 Task: Create a due date automation trigger when advanced on, on the monday of the week before a card is due add content with a name or a description not starting with resume at 11:00 AM.
Action: Mouse moved to (935, 69)
Screenshot: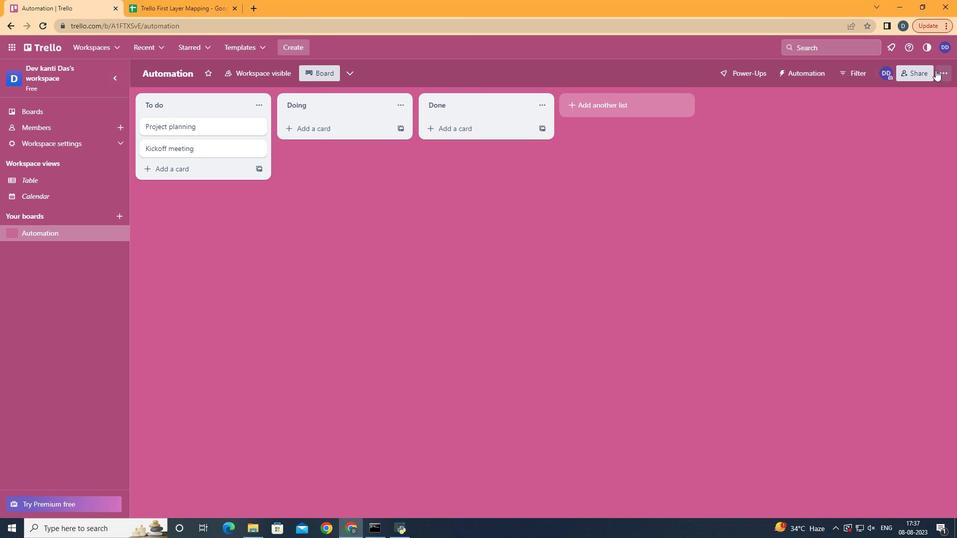 
Action: Mouse pressed left at (935, 69)
Screenshot: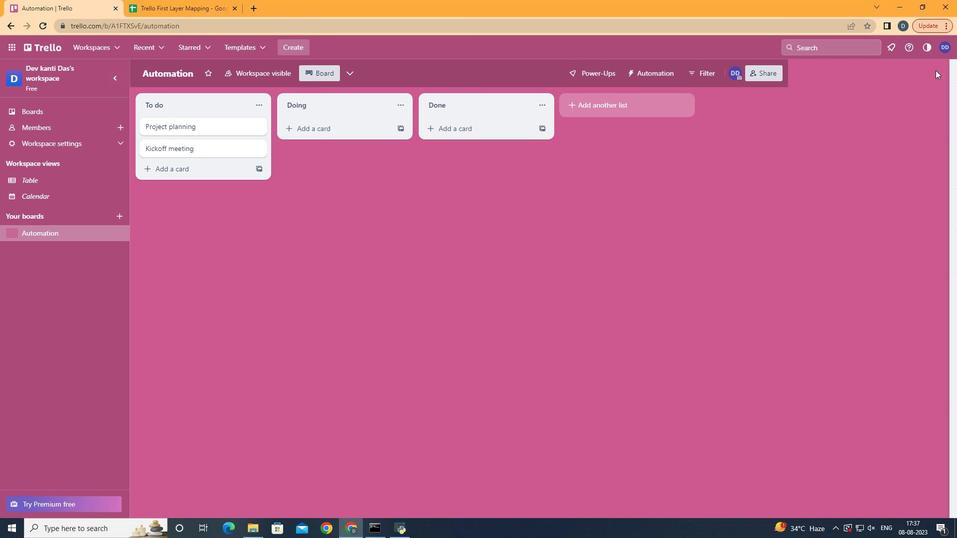 
Action: Mouse moved to (882, 206)
Screenshot: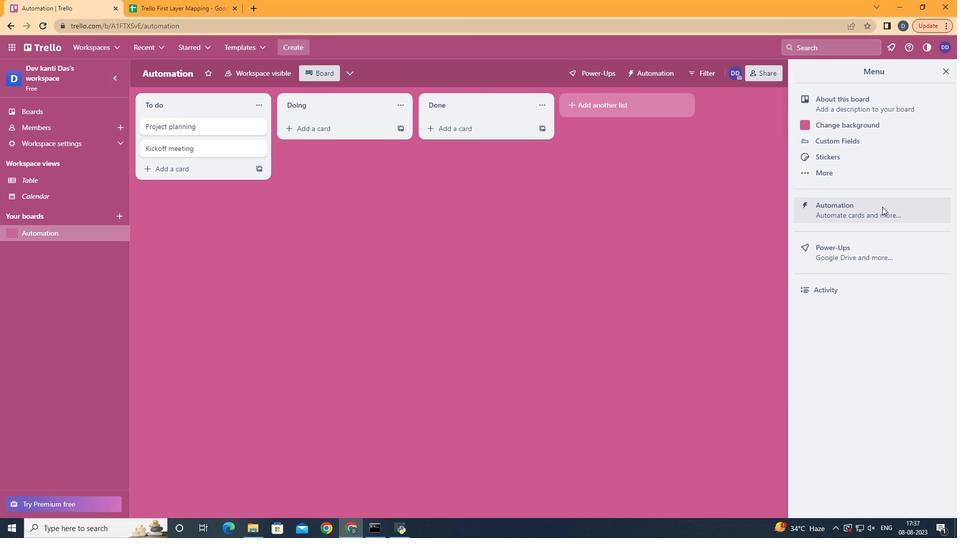 
Action: Mouse pressed left at (882, 206)
Screenshot: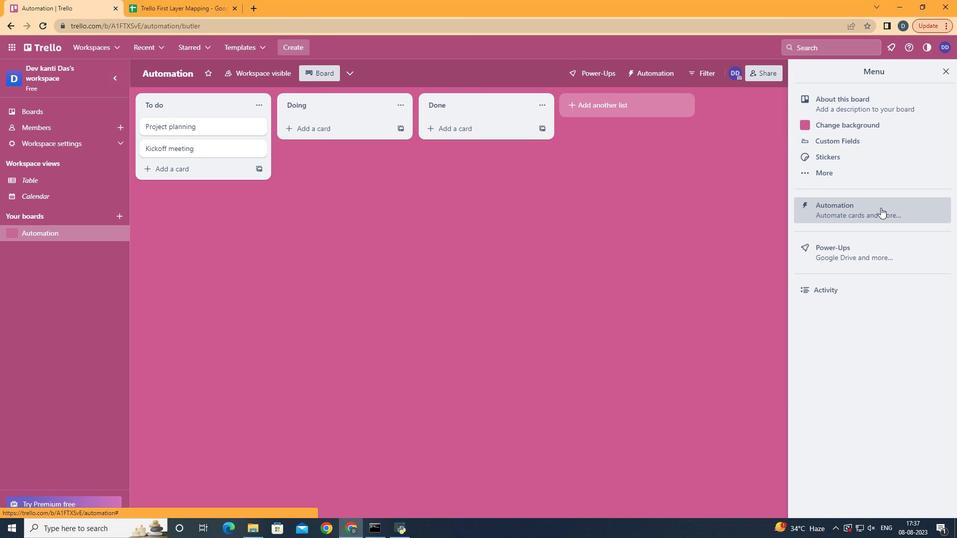 
Action: Mouse moved to (182, 202)
Screenshot: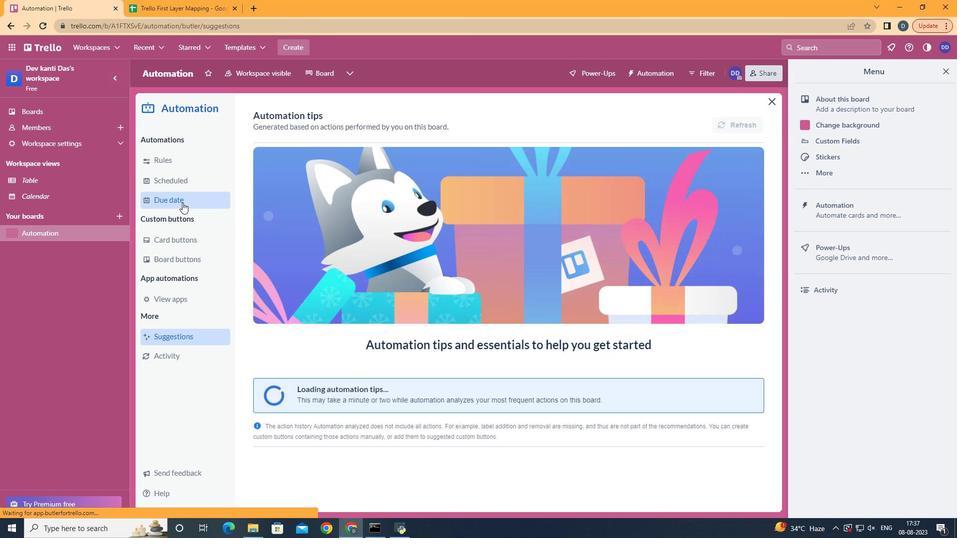 
Action: Mouse pressed left at (182, 202)
Screenshot: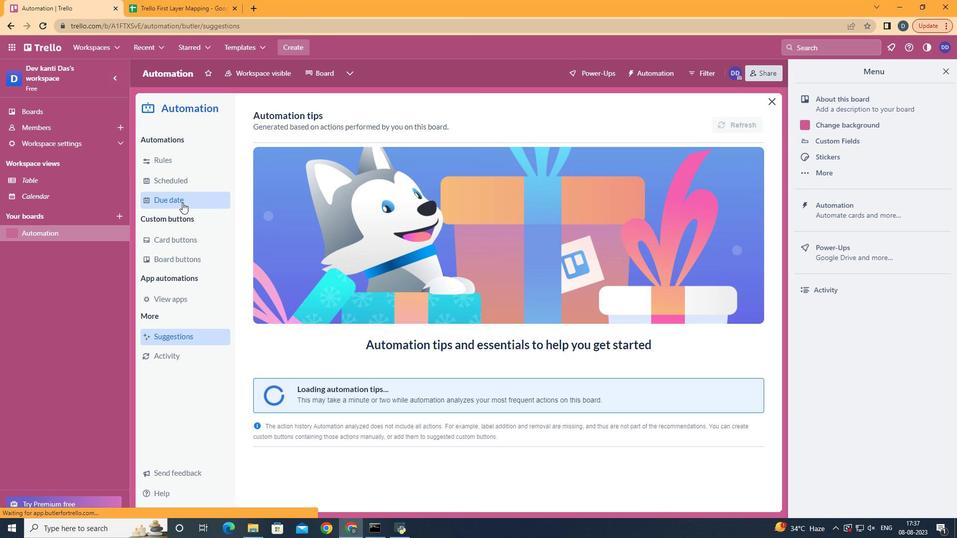 
Action: Mouse moved to (703, 118)
Screenshot: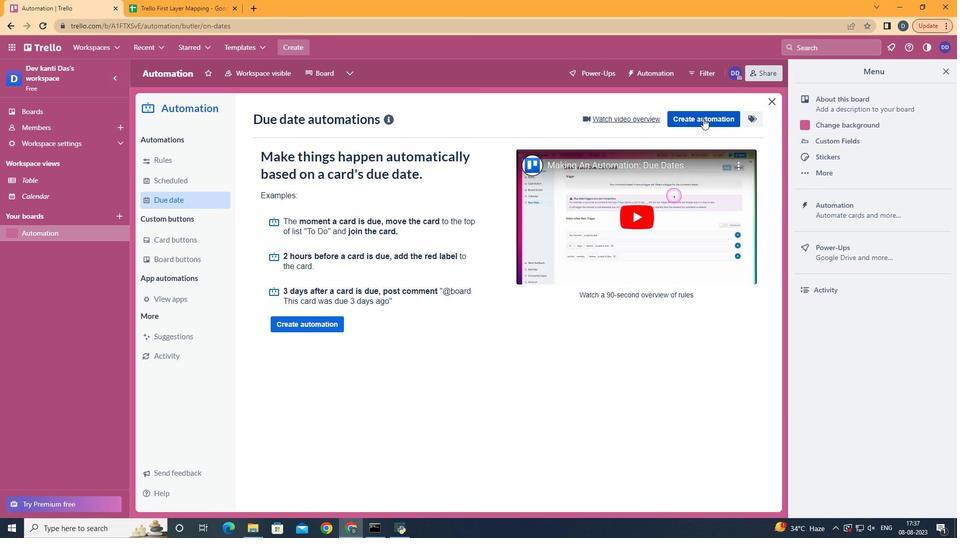 
Action: Mouse pressed left at (703, 118)
Screenshot: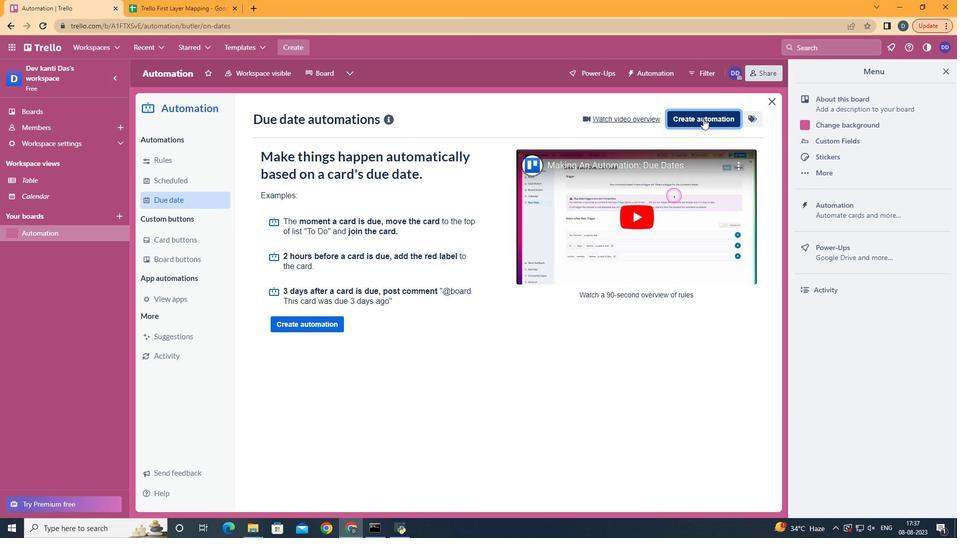 
Action: Mouse moved to (513, 206)
Screenshot: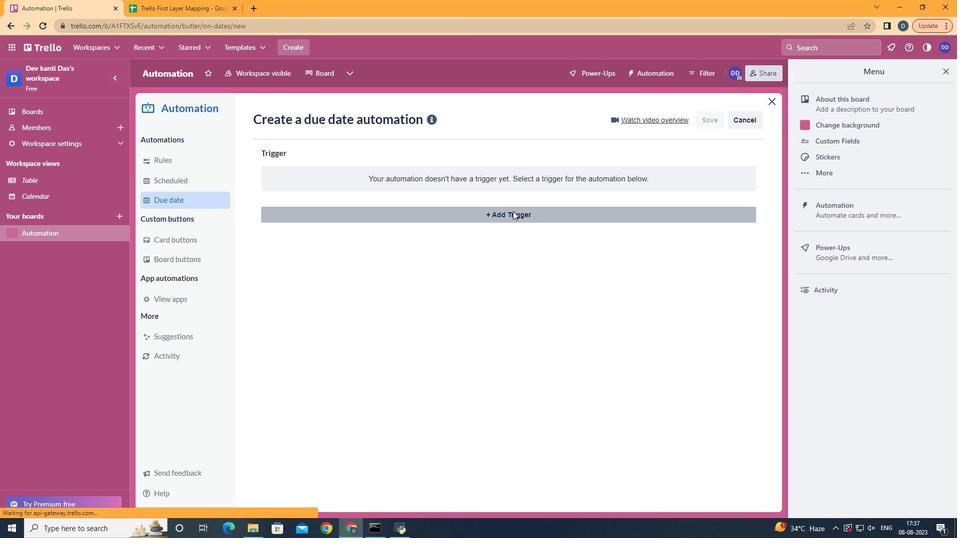
Action: Mouse pressed left at (513, 206)
Screenshot: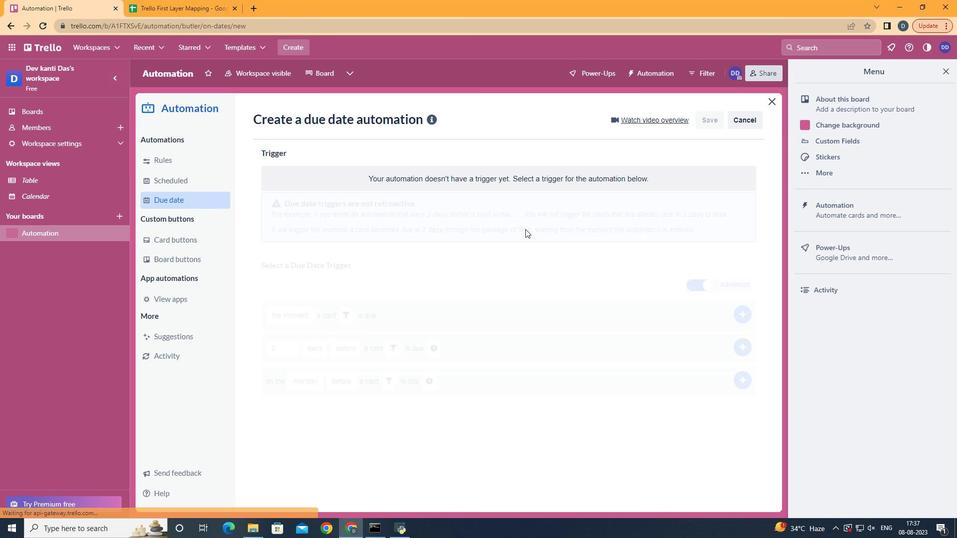 
Action: Mouse moved to (353, 480)
Screenshot: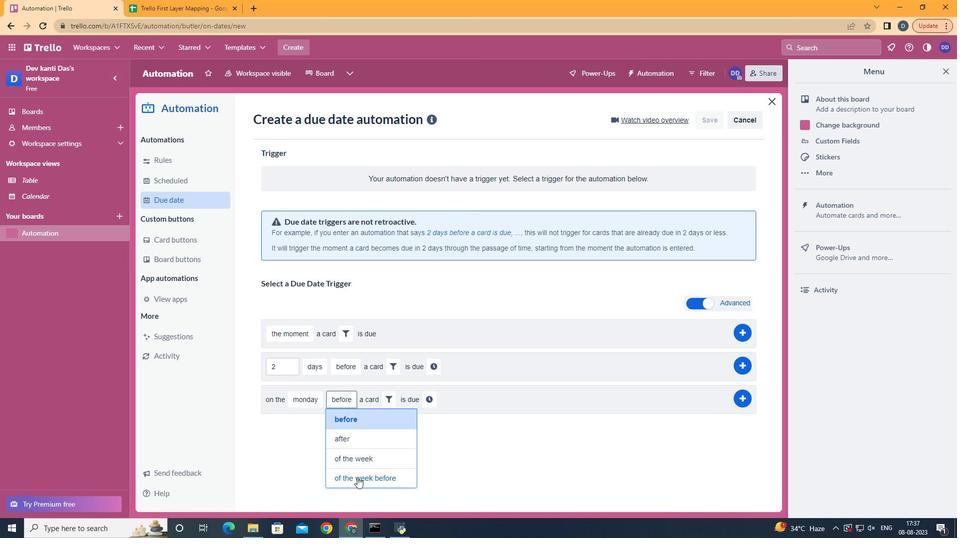 
Action: Mouse pressed left at (353, 480)
Screenshot: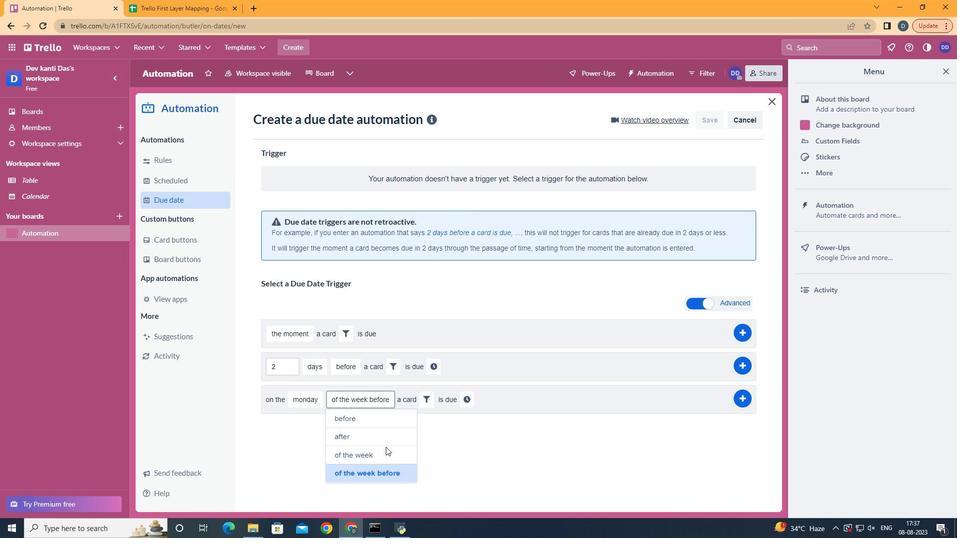 
Action: Mouse moved to (430, 394)
Screenshot: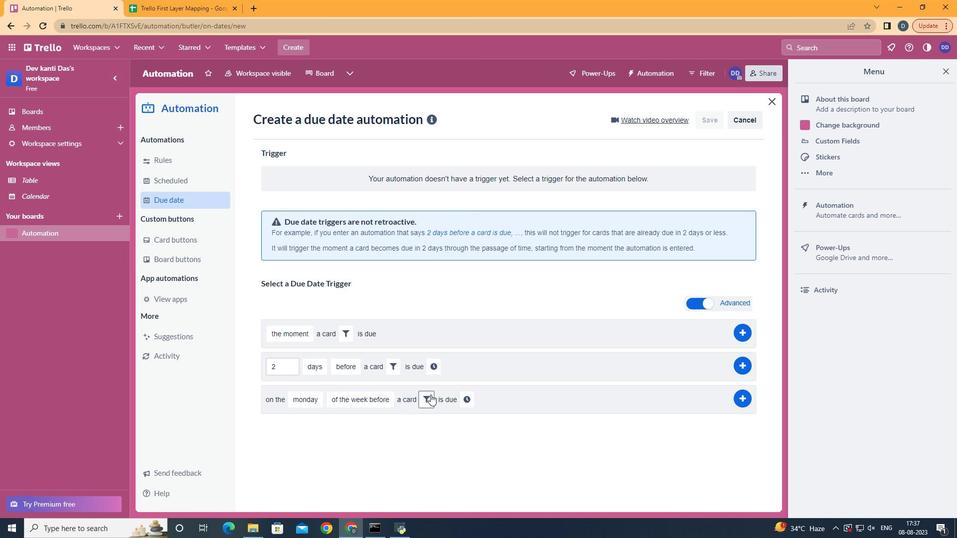 
Action: Mouse pressed left at (430, 394)
Screenshot: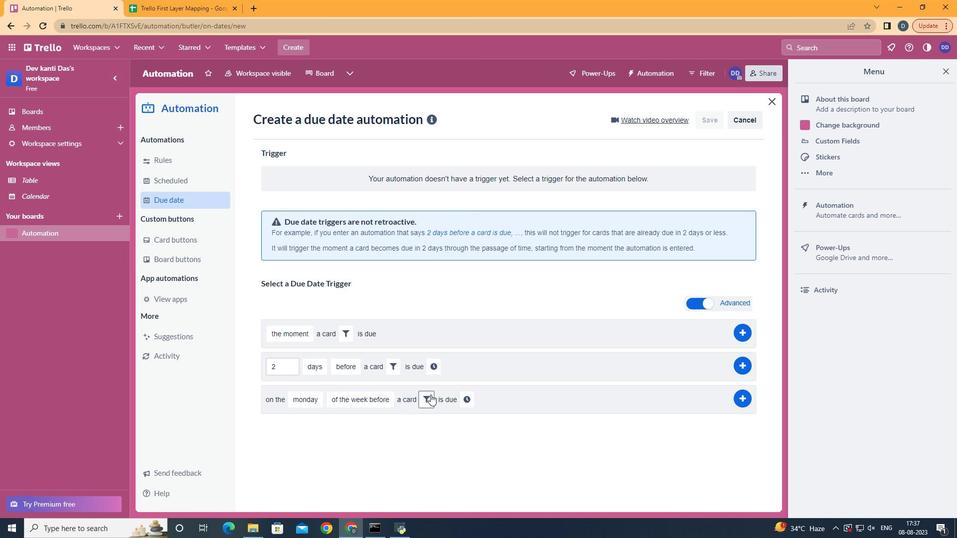 
Action: Mouse moved to (552, 424)
Screenshot: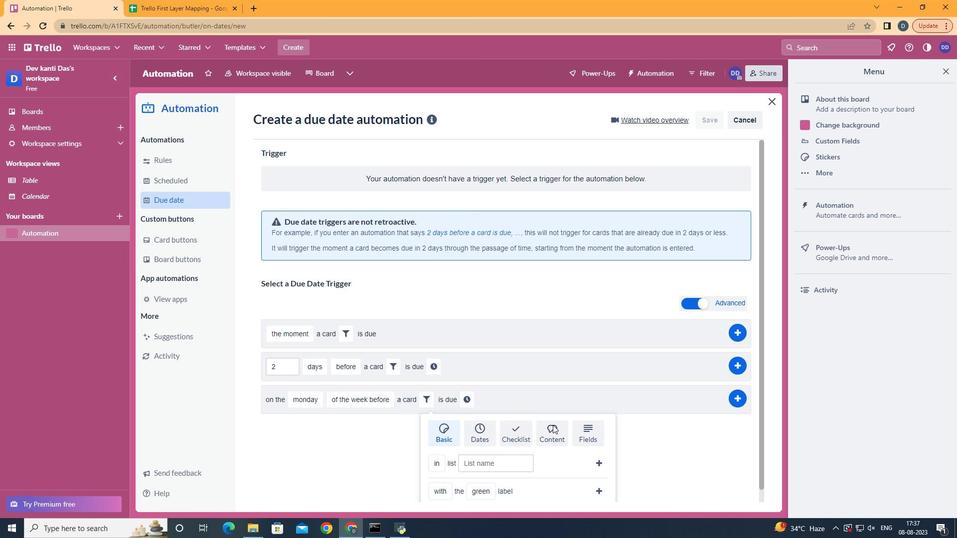 
Action: Mouse pressed left at (552, 424)
Screenshot: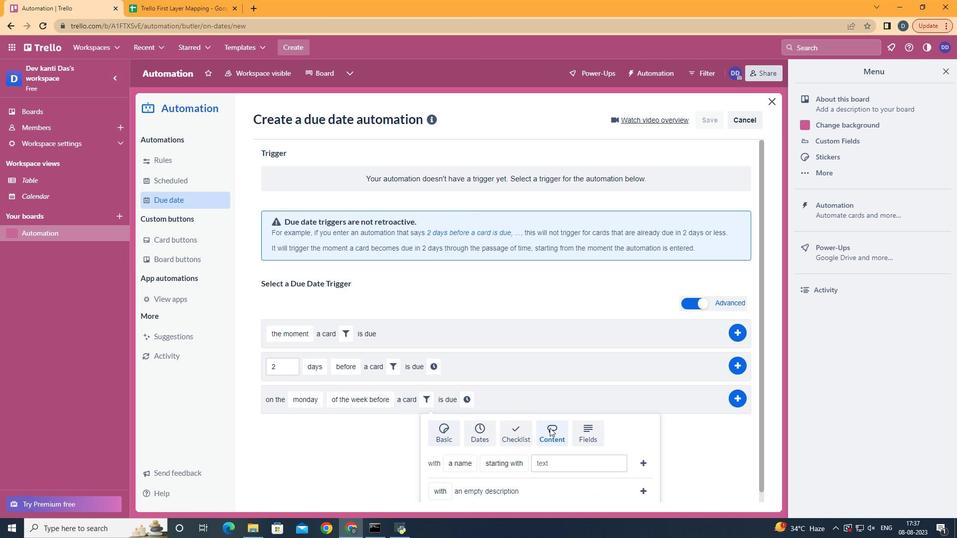 
Action: Mouse moved to (469, 447)
Screenshot: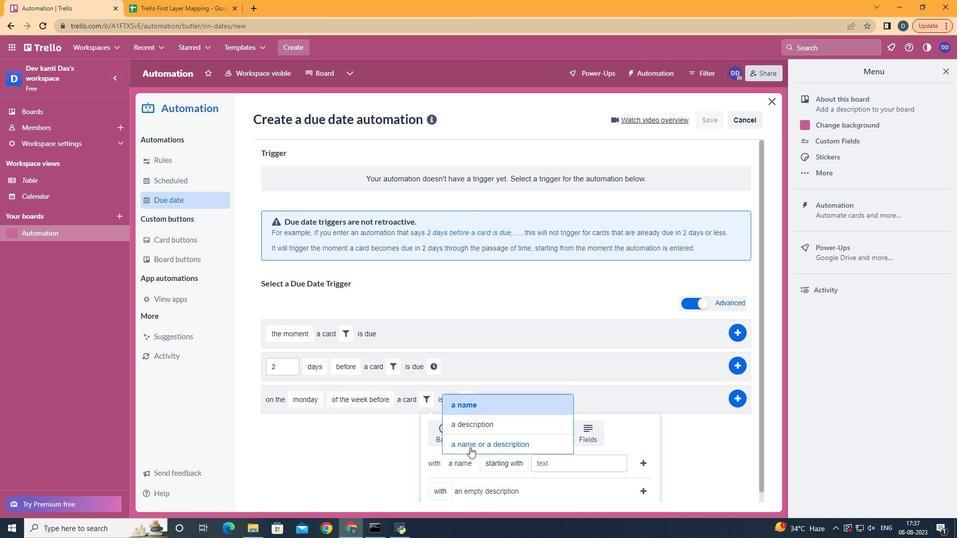 
Action: Mouse pressed left at (469, 447)
Screenshot: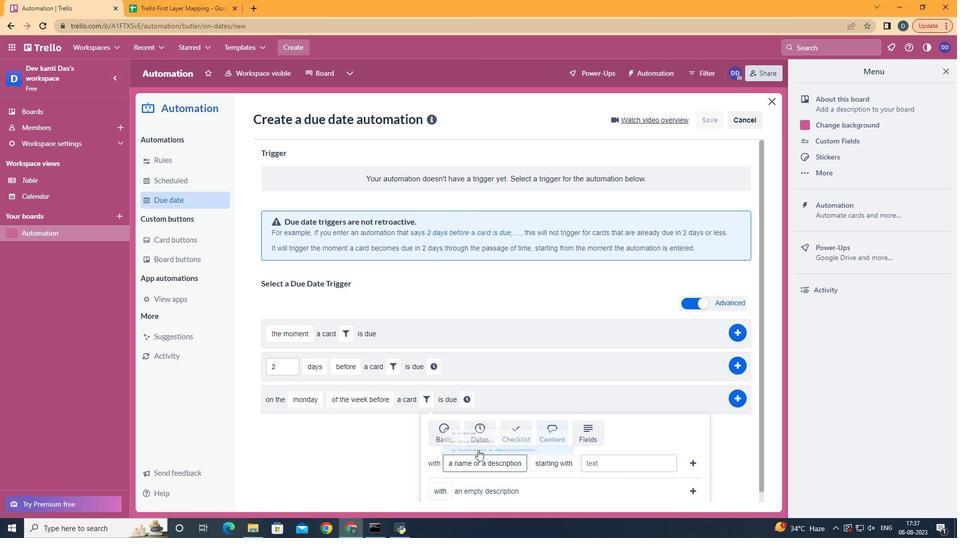 
Action: Mouse moved to (570, 410)
Screenshot: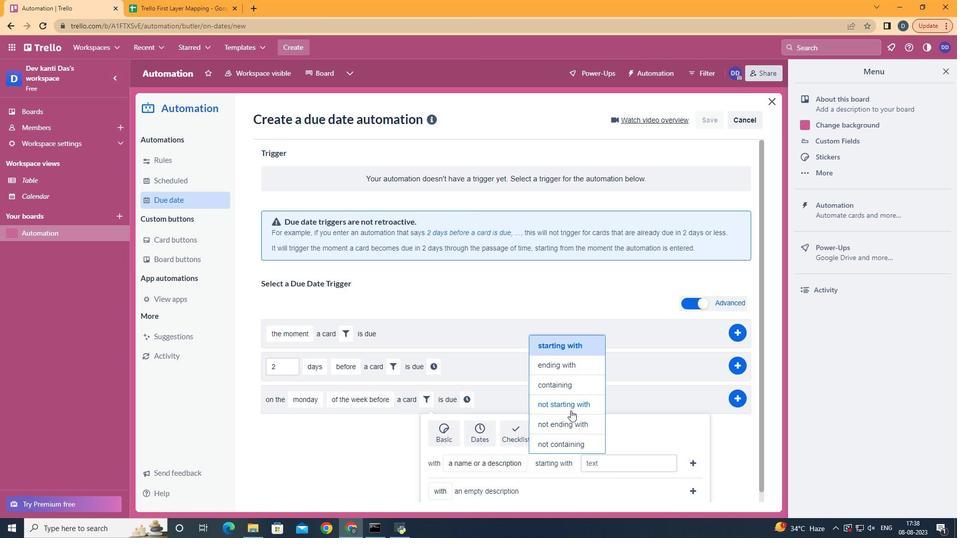 
Action: Mouse pressed left at (570, 410)
Screenshot: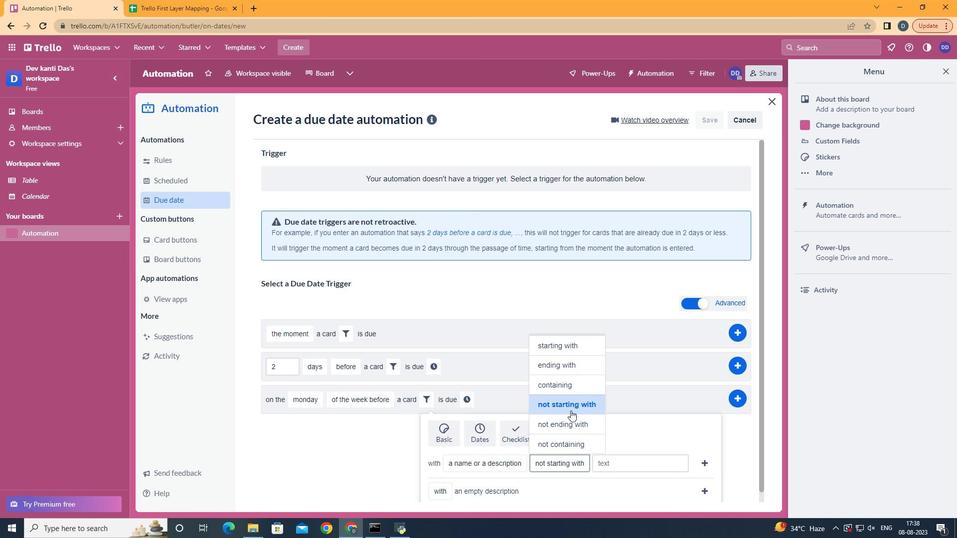 
Action: Mouse moved to (627, 460)
Screenshot: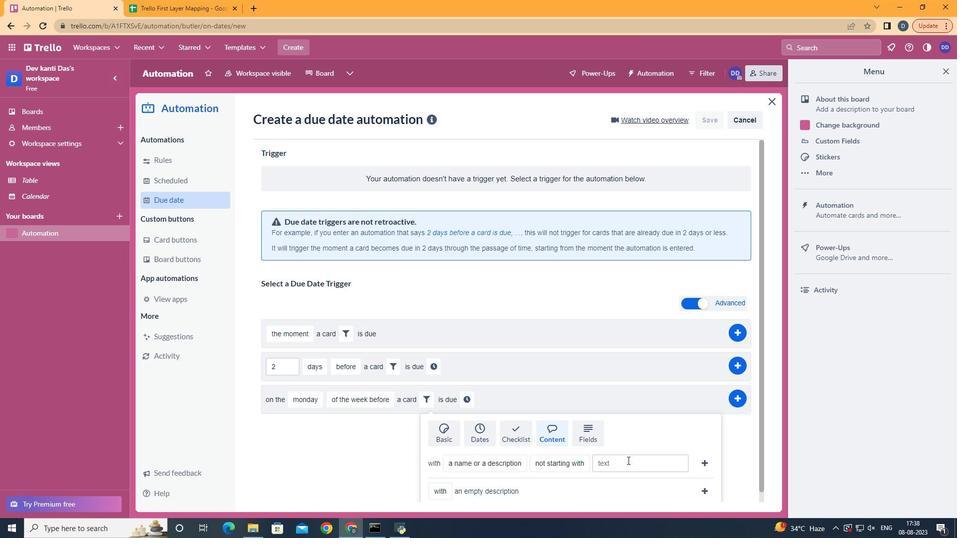 
Action: Mouse pressed left at (627, 460)
Screenshot: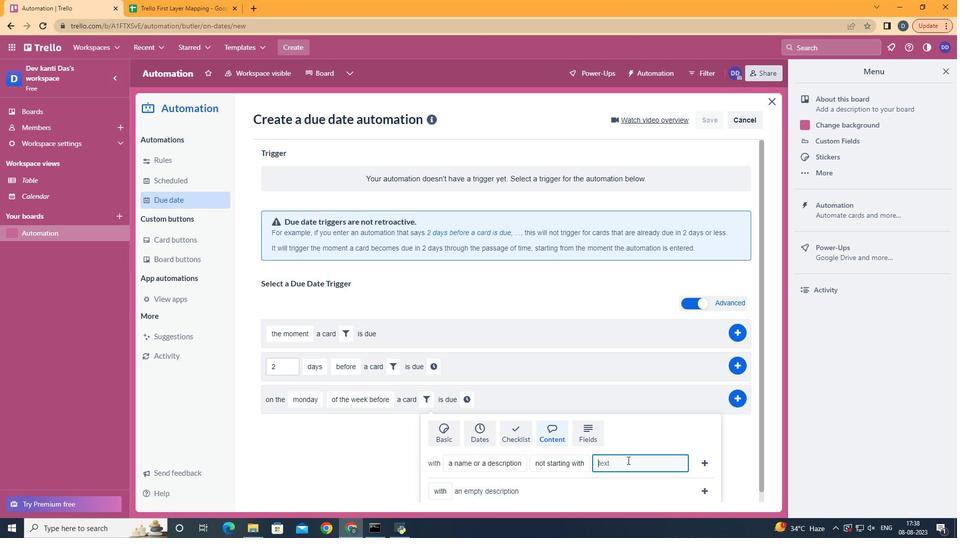 
Action: Key pressed resume
Screenshot: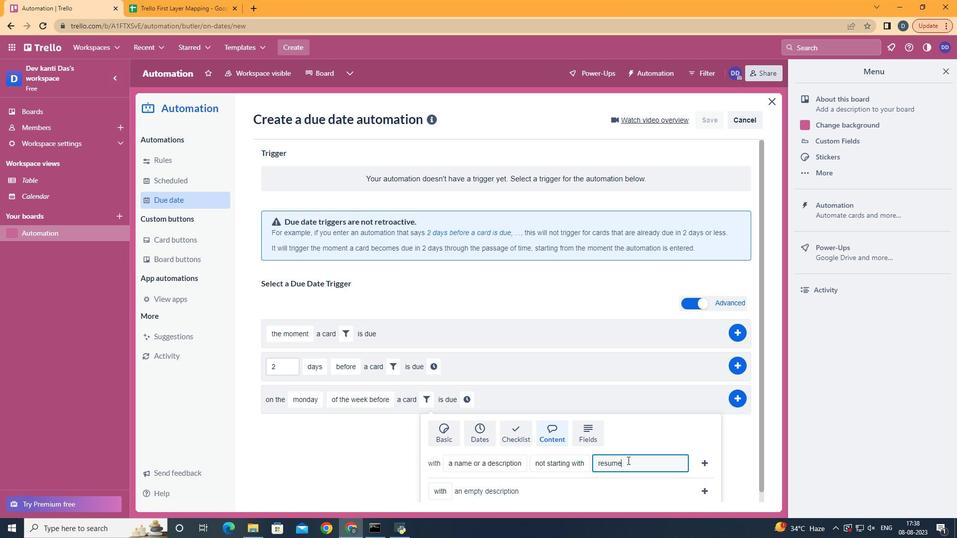
Action: Mouse moved to (703, 464)
Screenshot: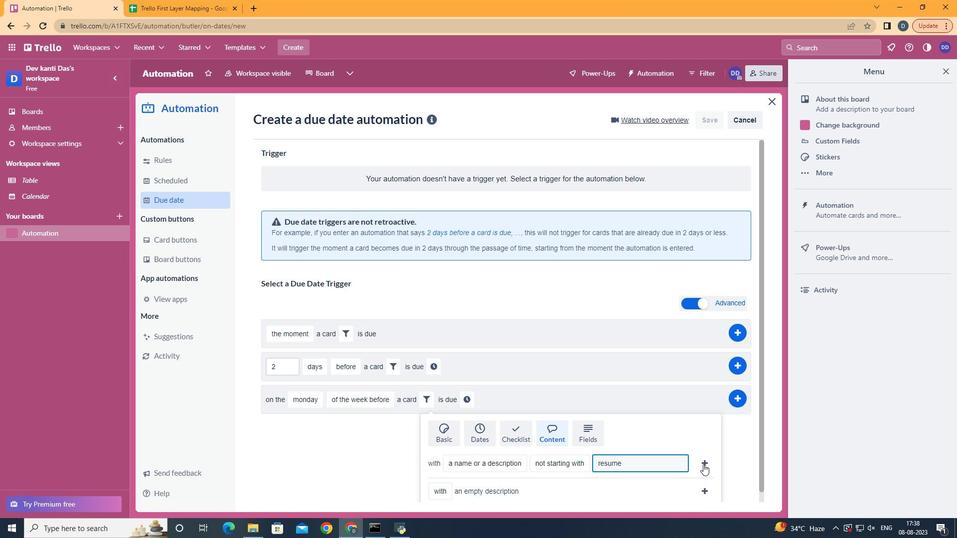
Action: Mouse pressed left at (703, 464)
Screenshot: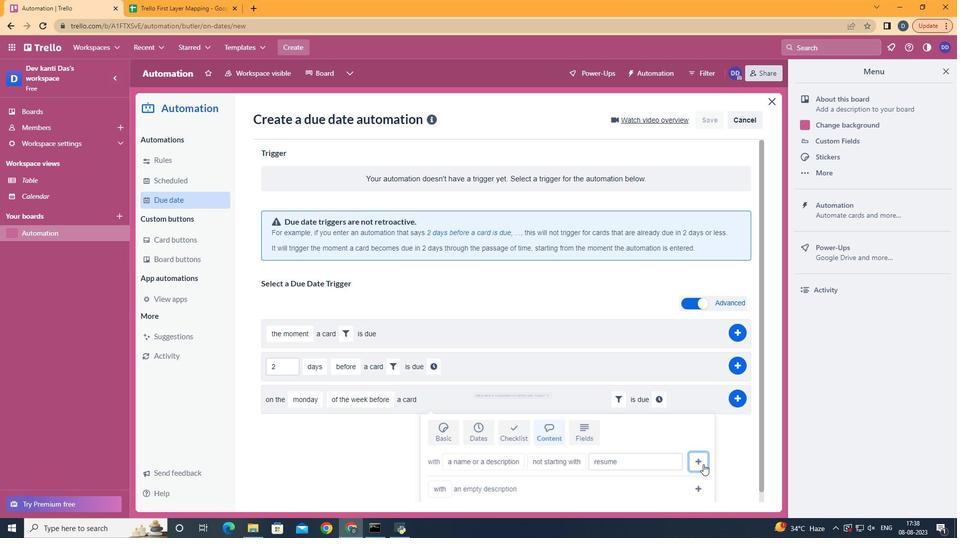 
Action: Mouse moved to (662, 399)
Screenshot: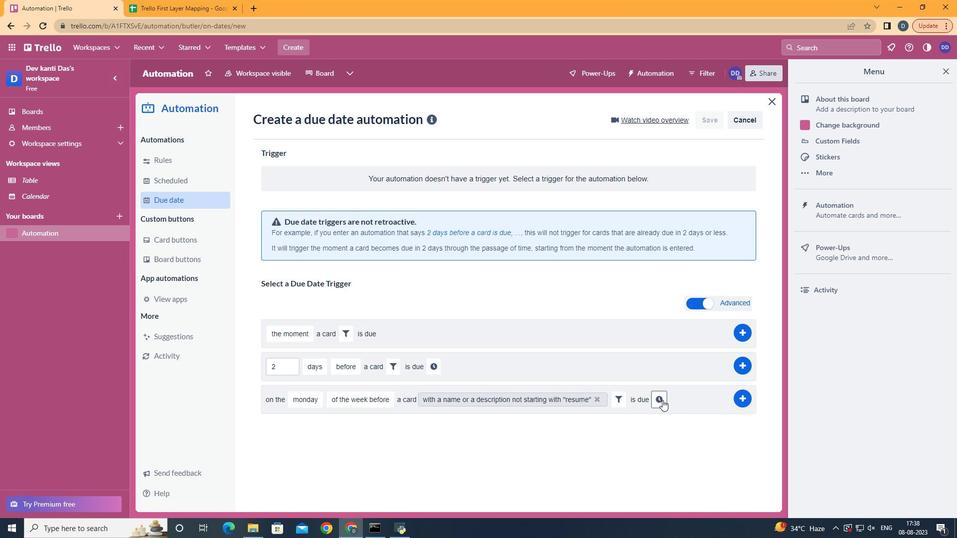
Action: Mouse pressed left at (662, 399)
Screenshot: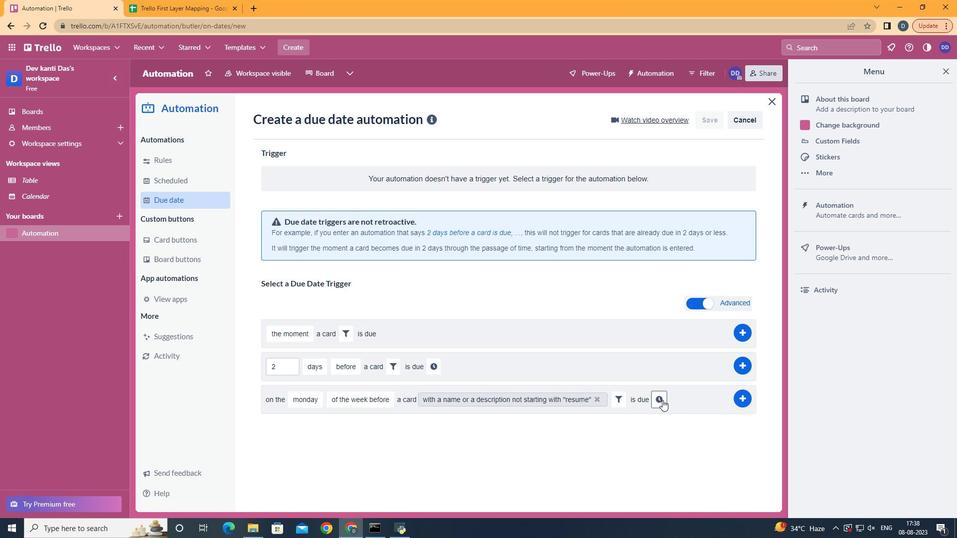 
Action: Mouse moved to (293, 424)
Screenshot: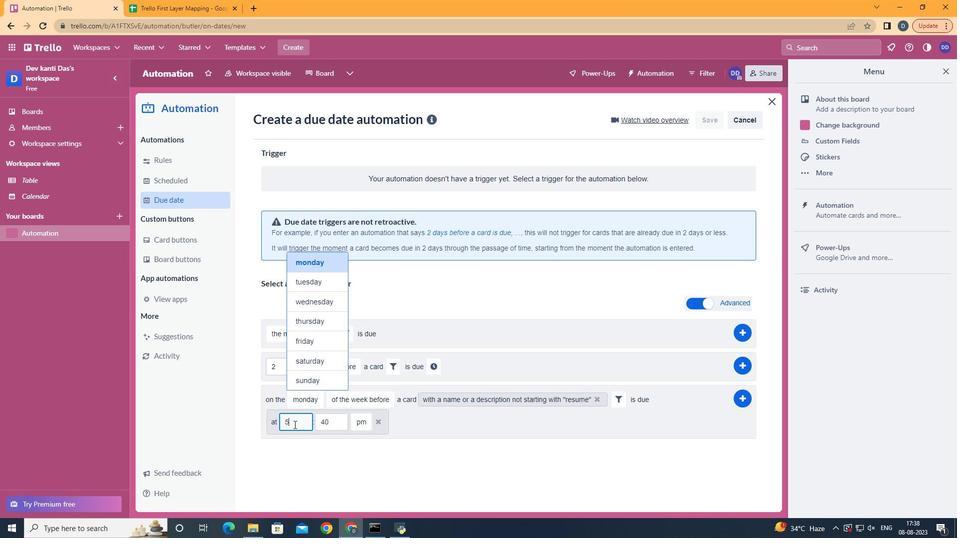 
Action: Mouse pressed left at (293, 424)
Screenshot: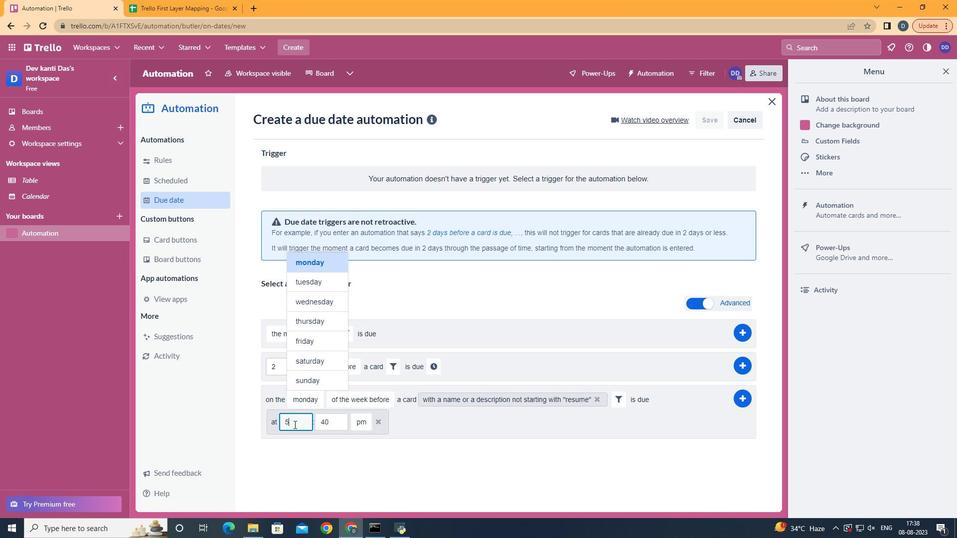 
Action: Key pressed <Key.backspace>11
Screenshot: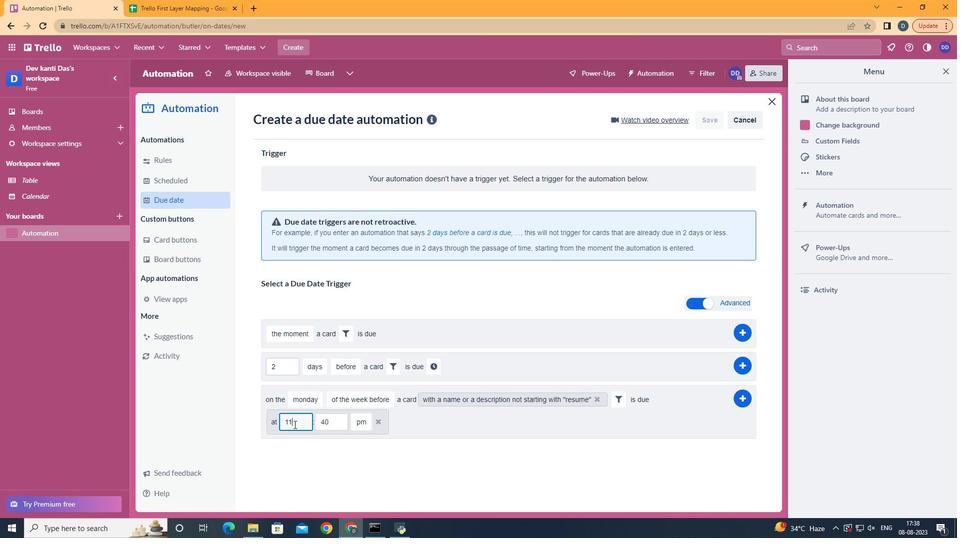 
Action: Mouse moved to (335, 424)
Screenshot: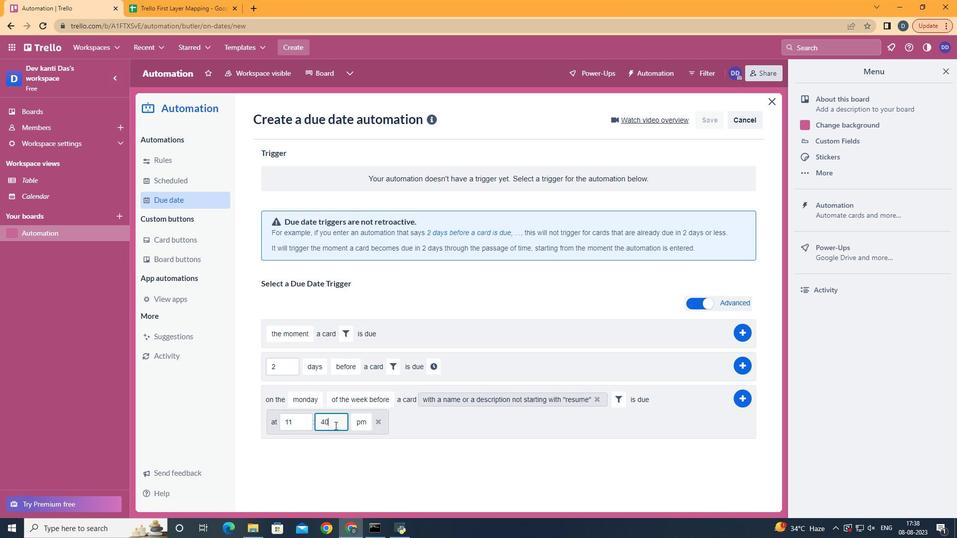 
Action: Mouse pressed left at (335, 424)
Screenshot: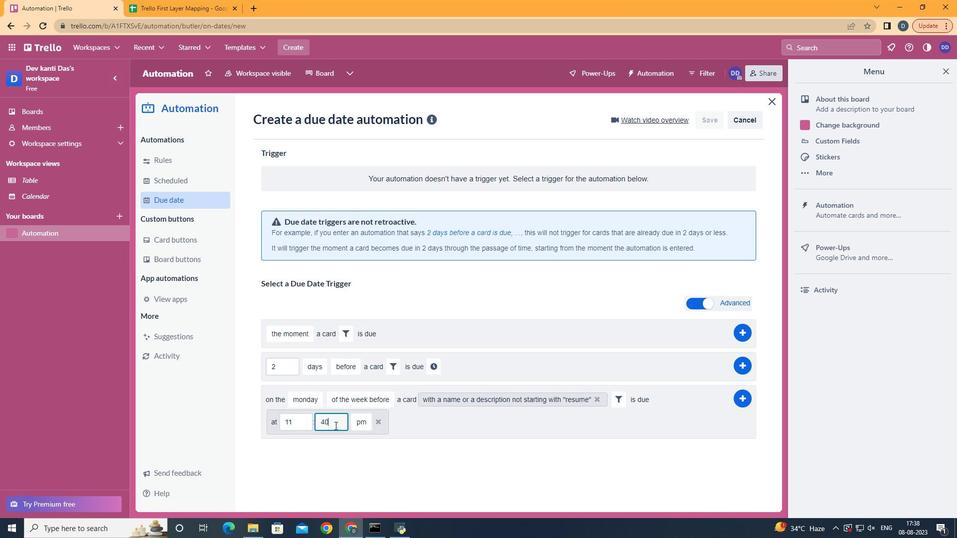 
Action: Mouse moved to (335, 424)
Screenshot: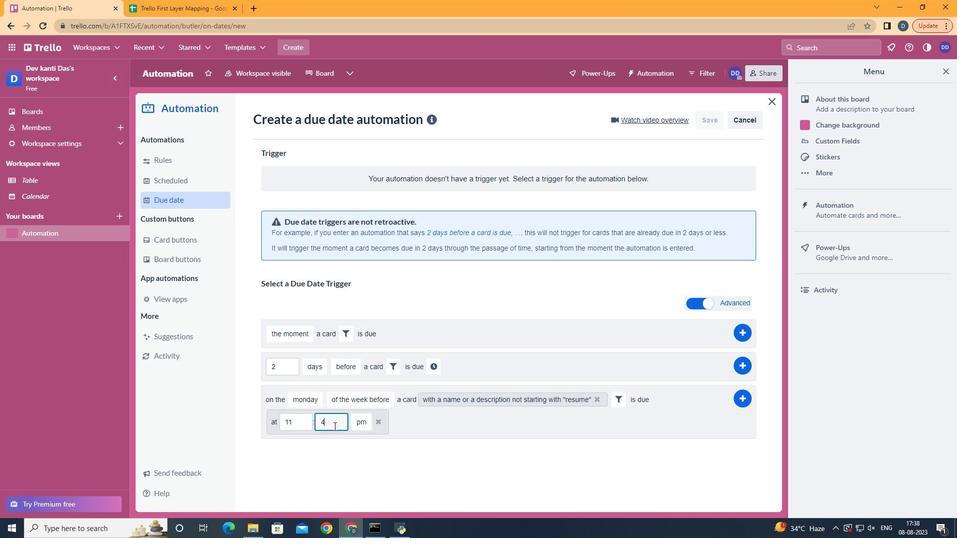 
Action: Key pressed <Key.backspace>
Screenshot: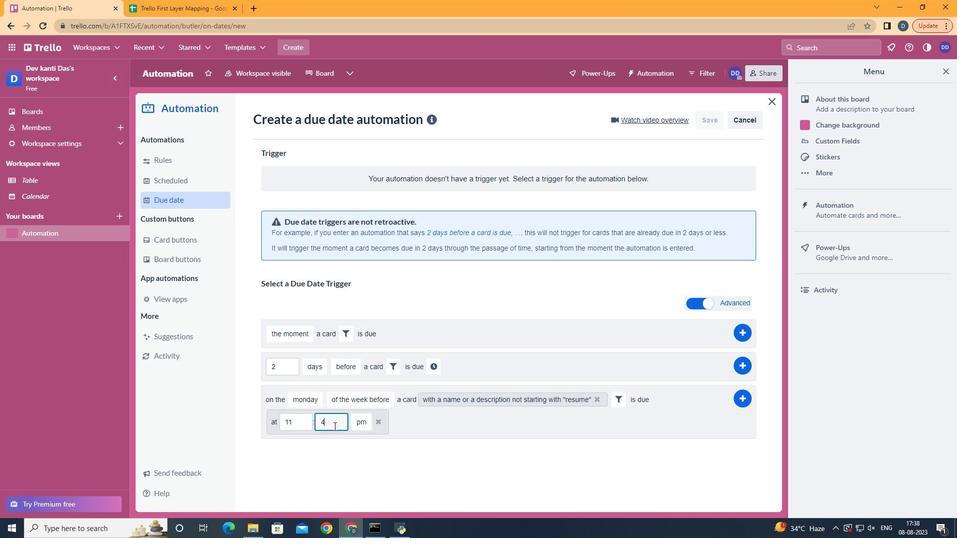 
Action: Mouse moved to (333, 425)
Screenshot: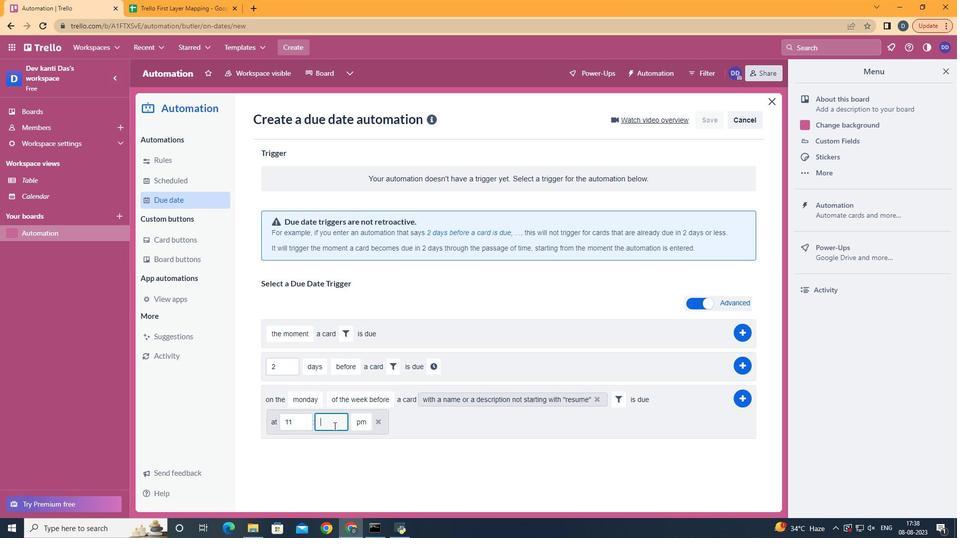 
Action: Key pressed <Key.backspace>00
Screenshot: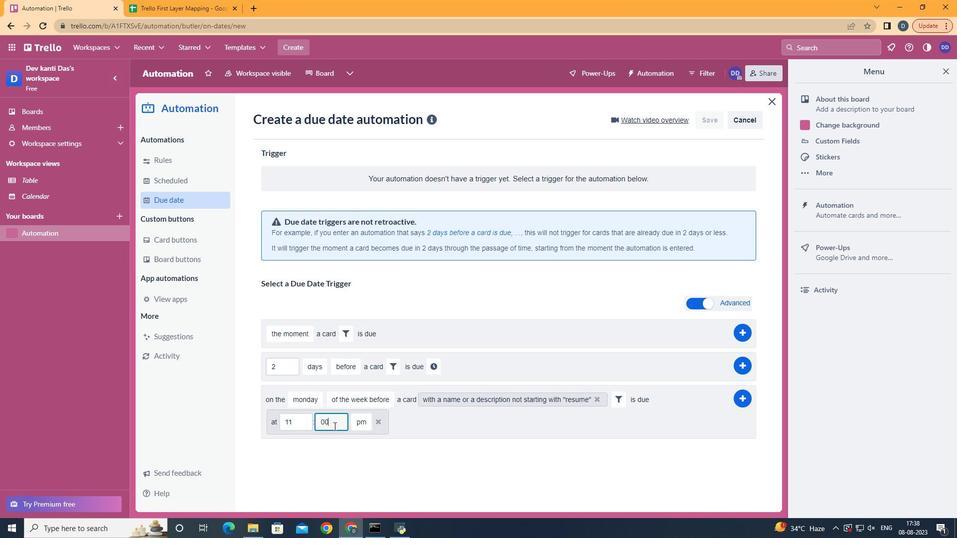 
Action: Mouse moved to (363, 438)
Screenshot: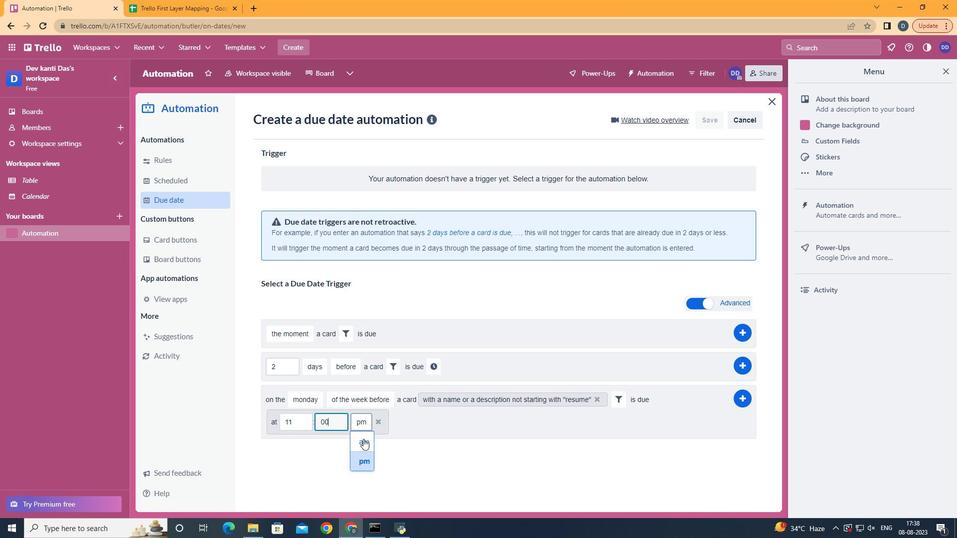 
Action: Mouse pressed left at (363, 438)
Screenshot: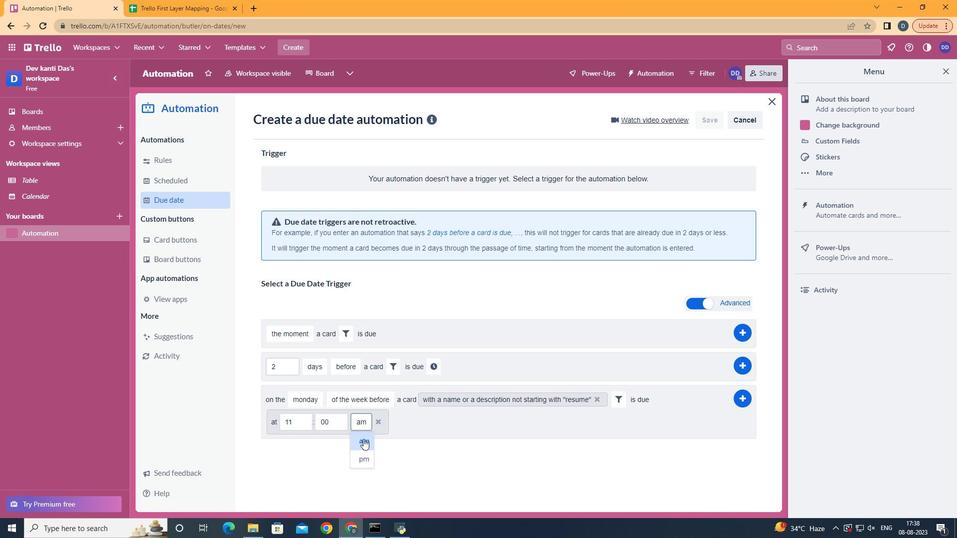 
Action: Mouse moved to (739, 392)
Screenshot: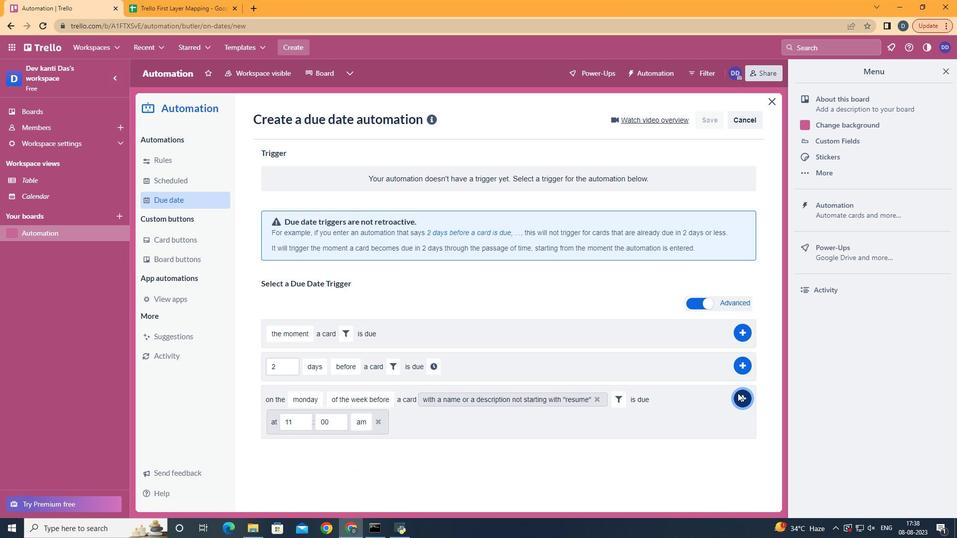 
Action: Mouse pressed left at (739, 392)
Screenshot: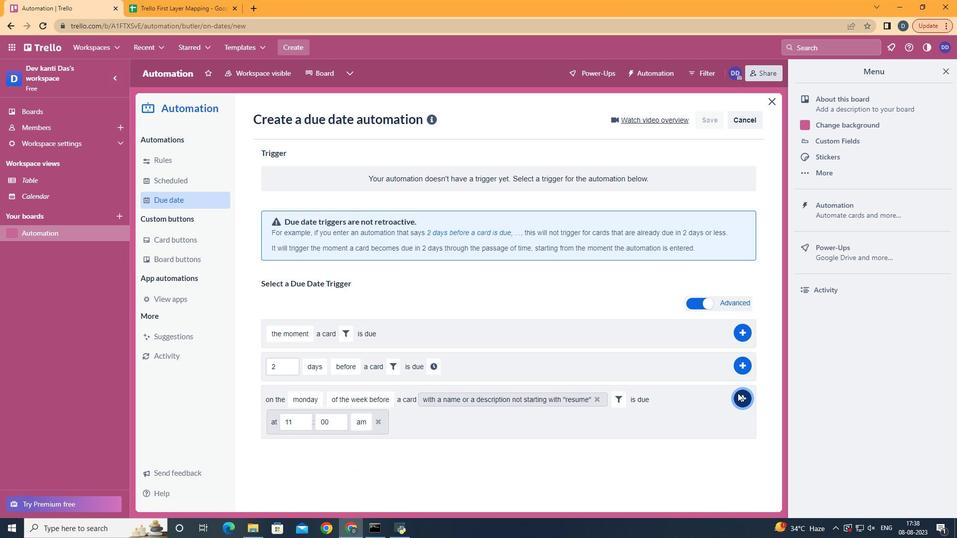 
Action: Mouse moved to (623, 192)
Screenshot: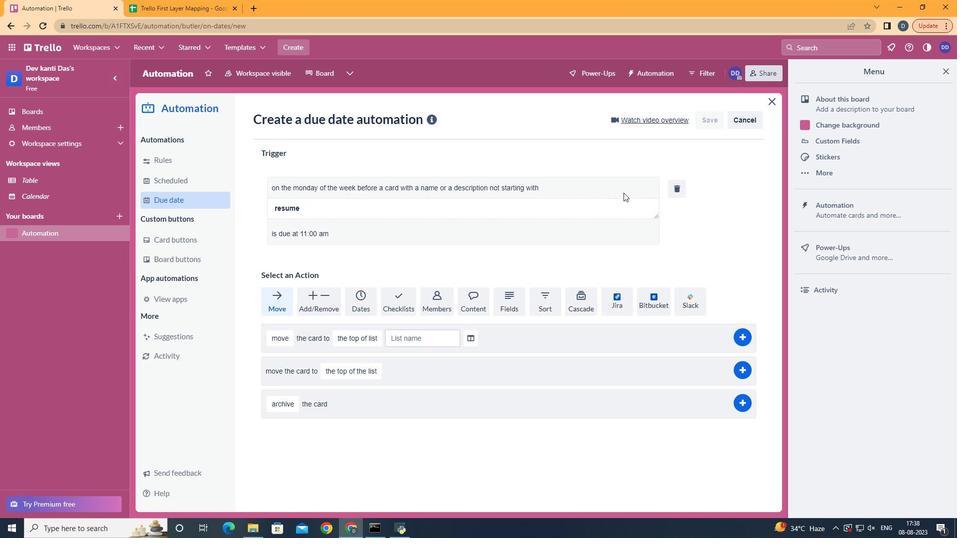 
